 Task: Choose the add item option in the exclude languages.
Action: Mouse moved to (15, 457)
Screenshot: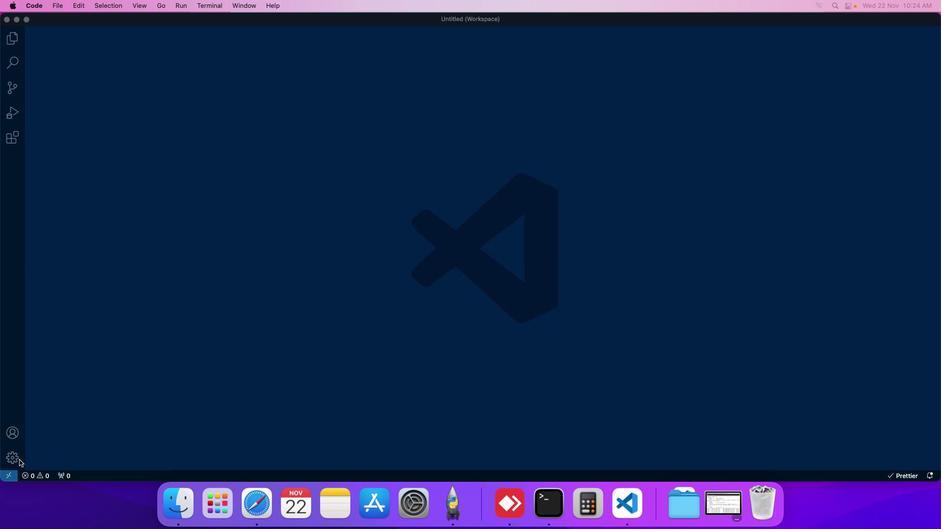 
Action: Mouse pressed left at (15, 457)
Screenshot: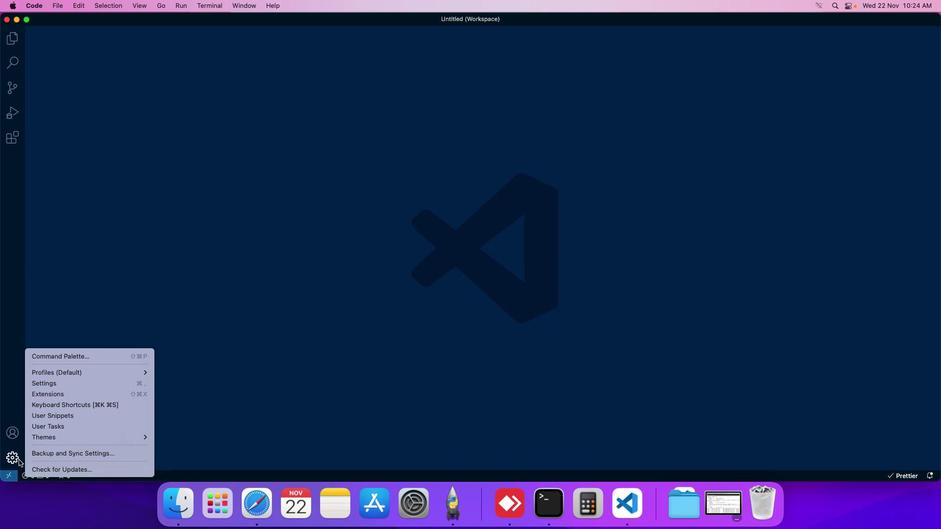 
Action: Mouse moved to (52, 384)
Screenshot: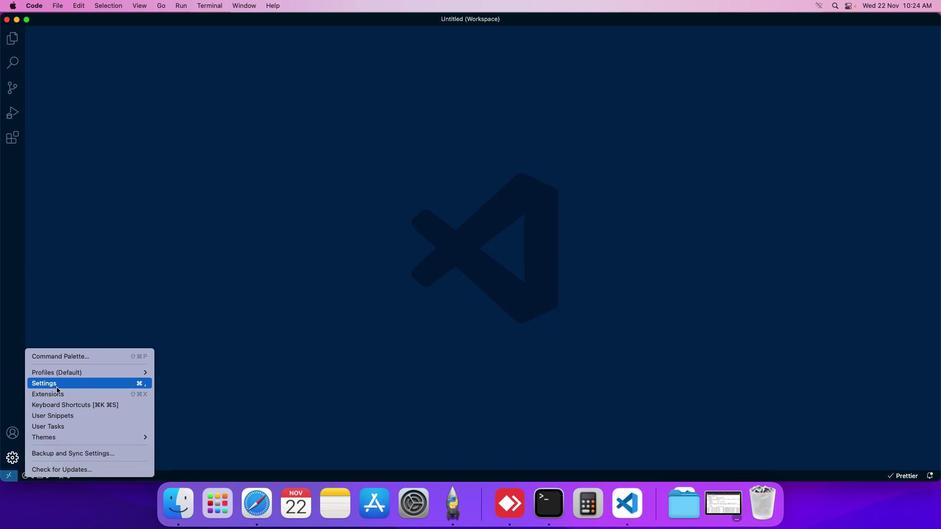
Action: Mouse pressed left at (52, 384)
Screenshot: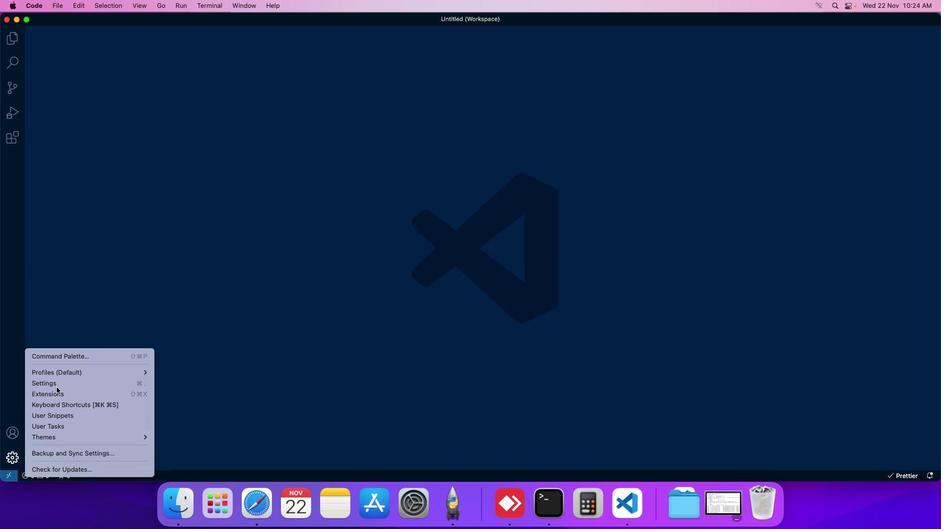 
Action: Mouse moved to (213, 78)
Screenshot: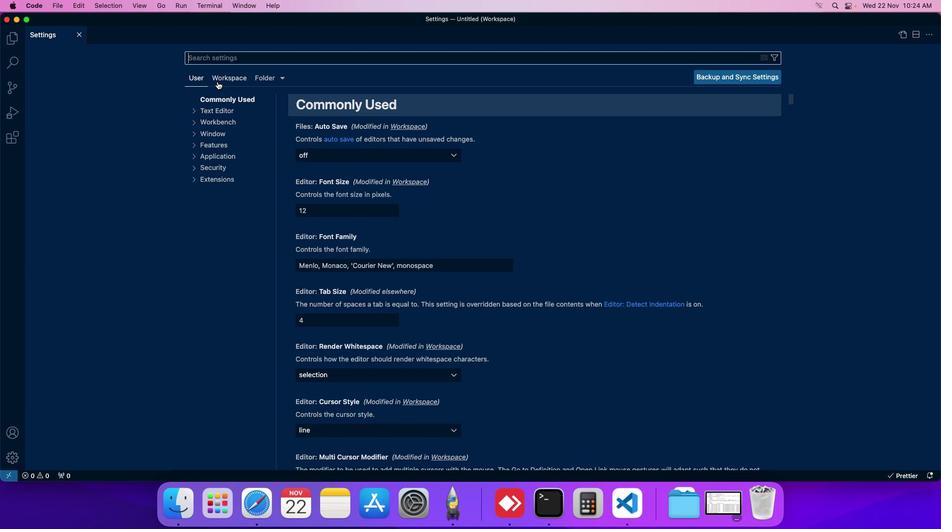 
Action: Mouse pressed left at (213, 78)
Screenshot: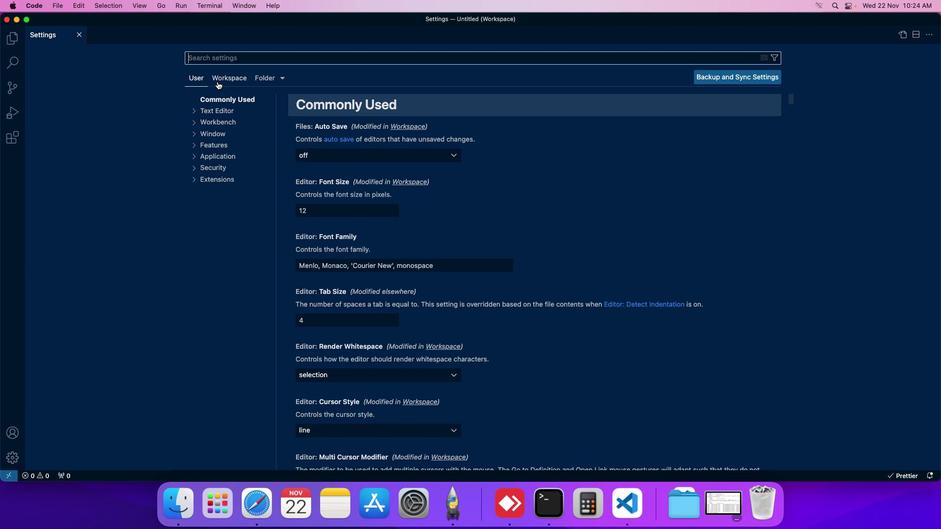 
Action: Mouse moved to (216, 166)
Screenshot: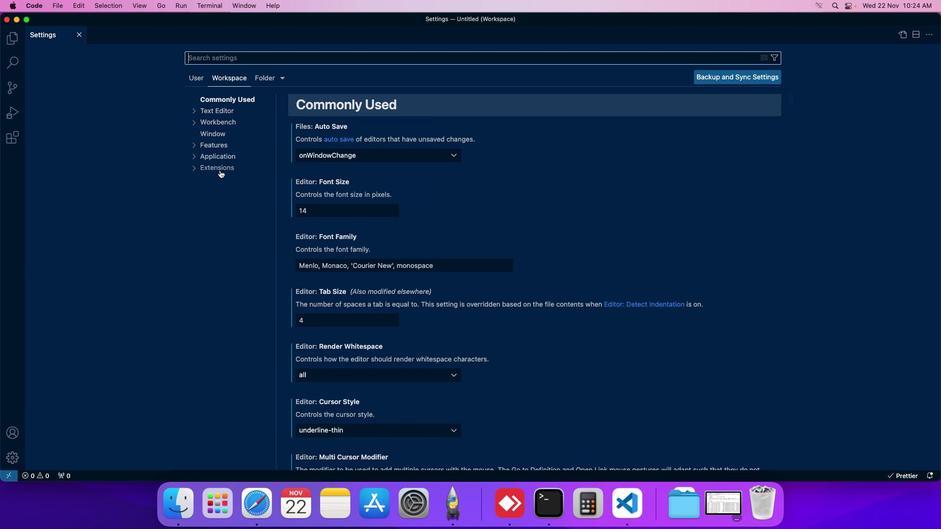 
Action: Mouse pressed left at (216, 166)
Screenshot: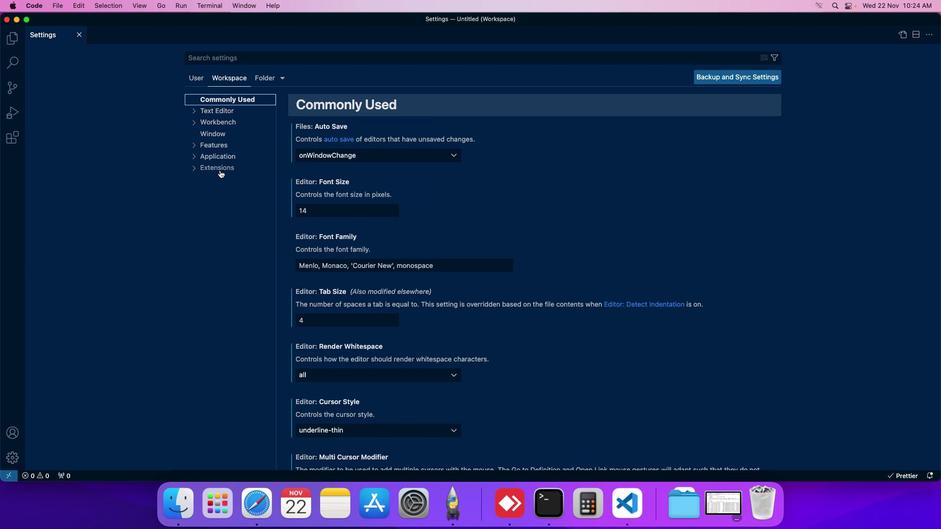 
Action: Mouse moved to (214, 233)
Screenshot: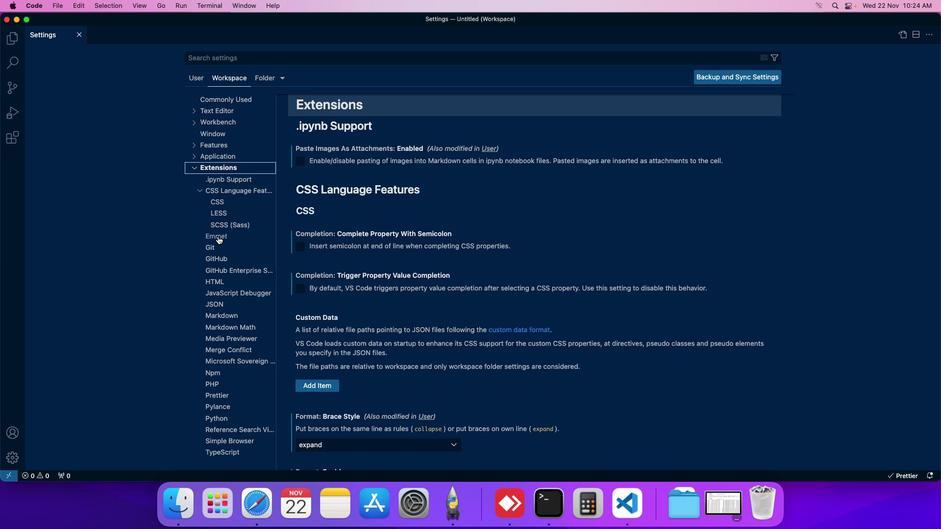 
Action: Mouse pressed left at (214, 233)
Screenshot: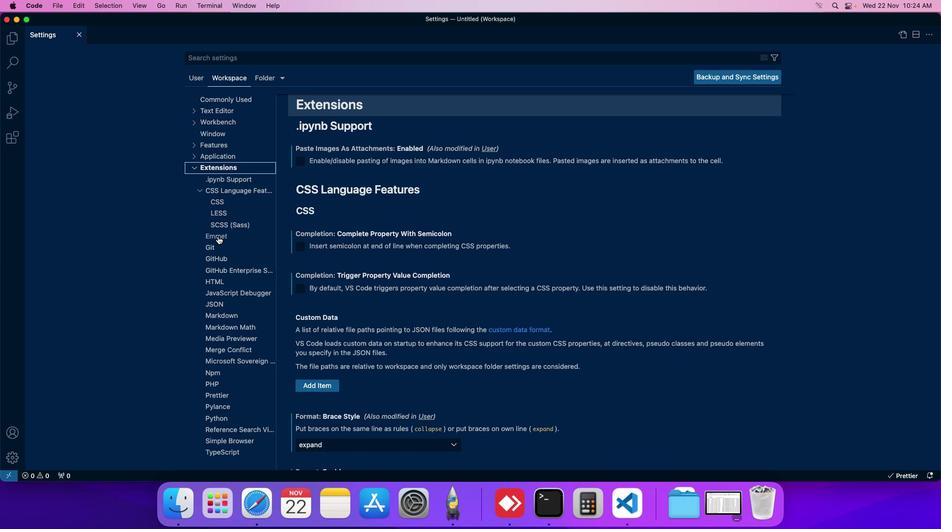 
Action: Mouse moved to (319, 169)
Screenshot: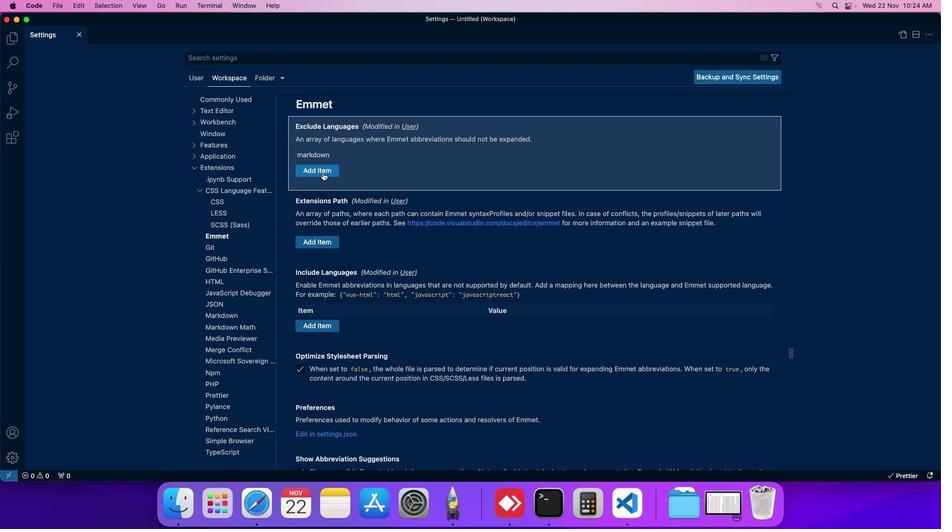 
Action: Mouse pressed left at (319, 169)
Screenshot: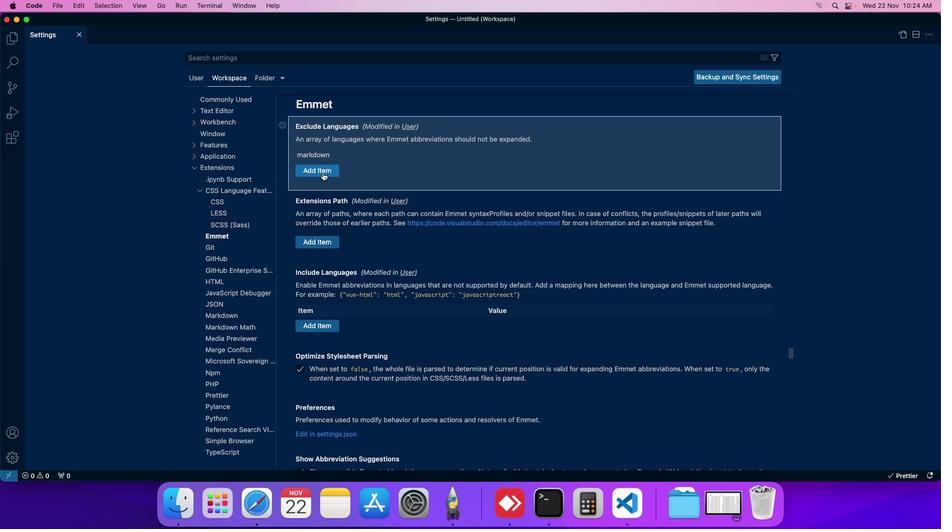 
Action: Mouse moved to (323, 172)
Screenshot: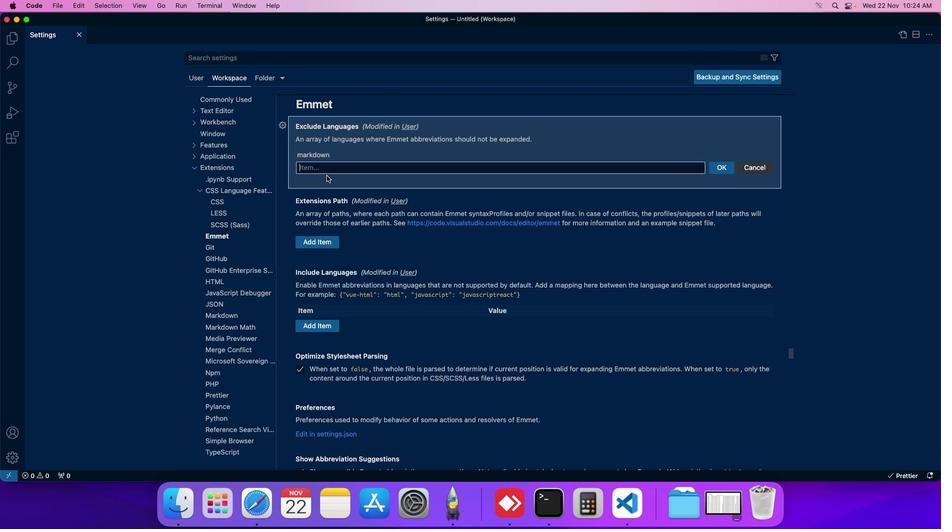 
